 Task: Set a reminder to renew your driver's license on the 15th.
Action: Mouse moved to (61, 227)
Screenshot: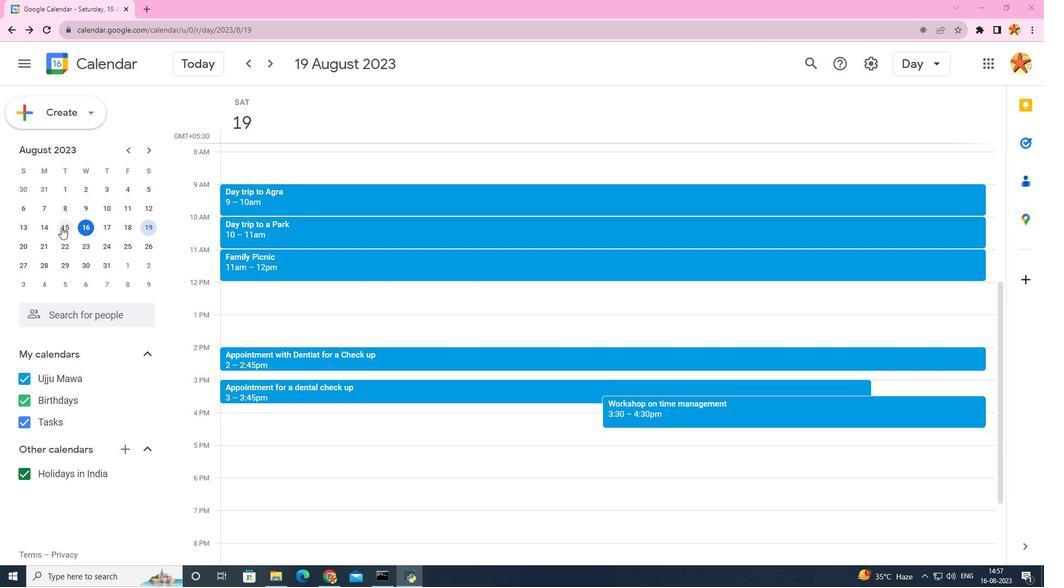 
Action: Mouse pressed left at (61, 227)
Screenshot: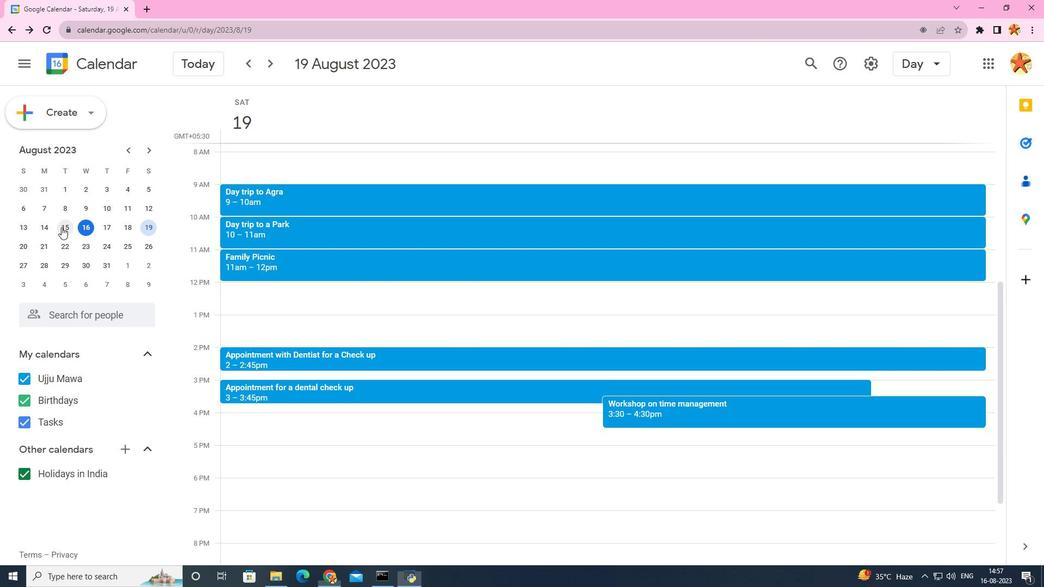 
Action: Mouse moved to (342, 347)
Screenshot: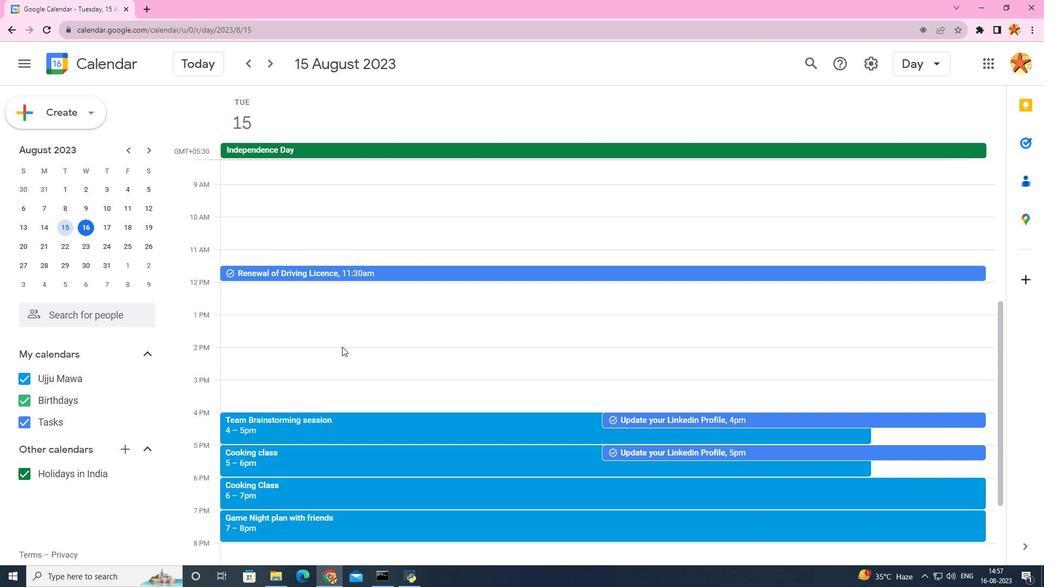 
Action: Mouse scrolled (342, 346) with delta (0, 0)
Screenshot: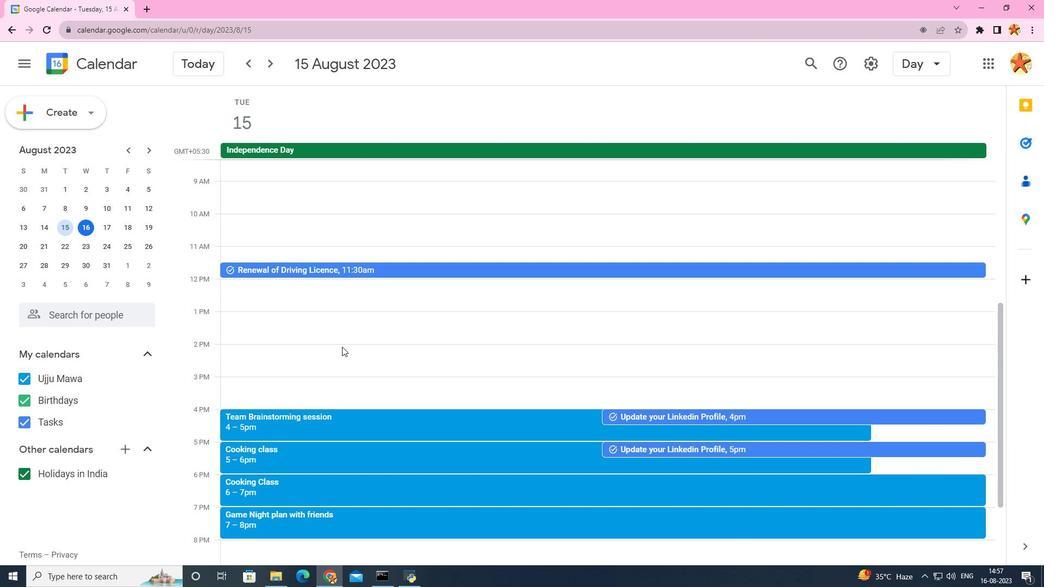 
Action: Mouse scrolled (342, 346) with delta (0, 0)
Screenshot: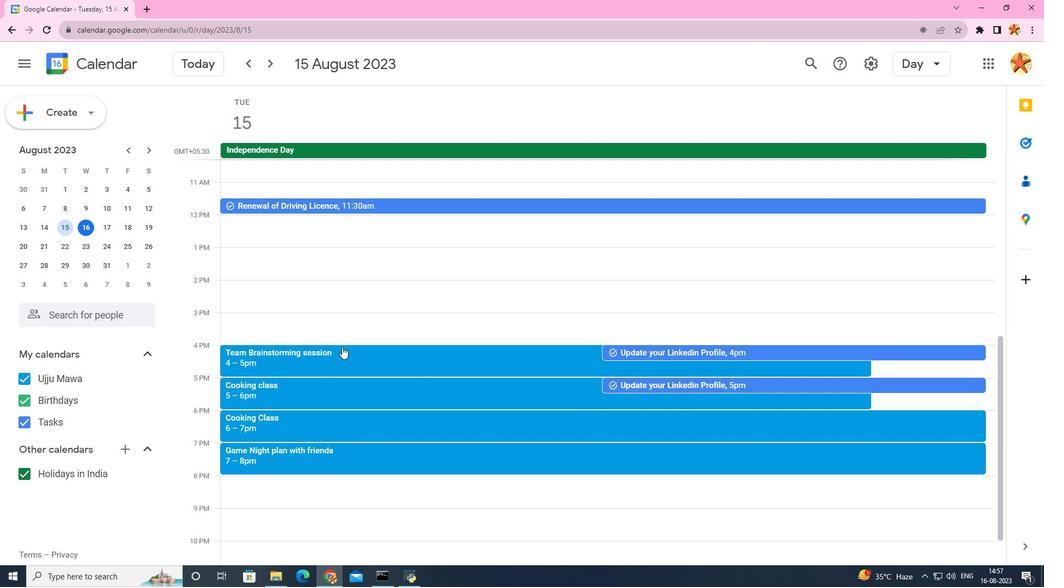
Action: Mouse scrolled (342, 346) with delta (0, 0)
Screenshot: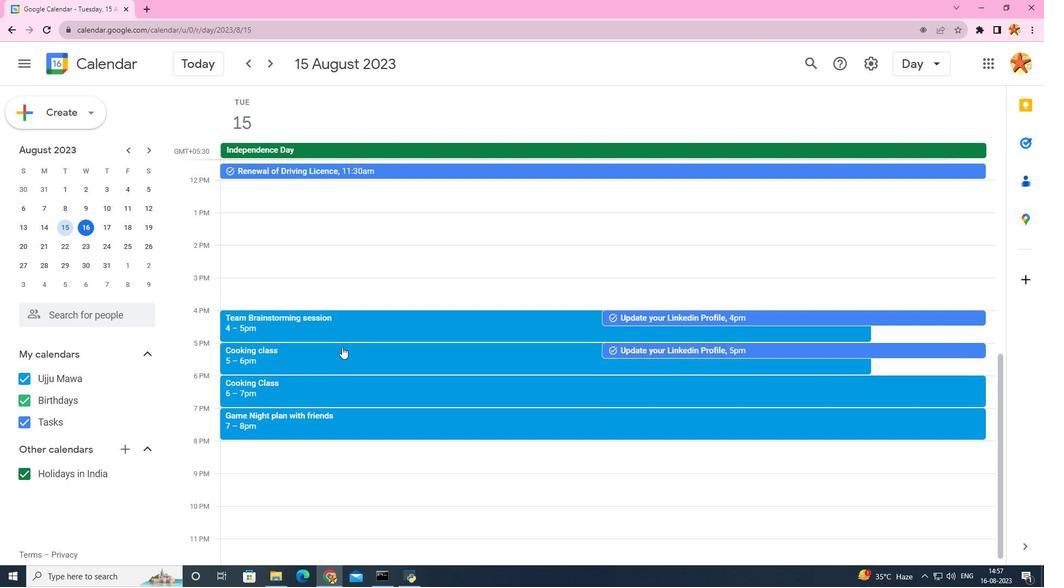 
Action: Mouse scrolled (342, 346) with delta (0, 0)
Screenshot: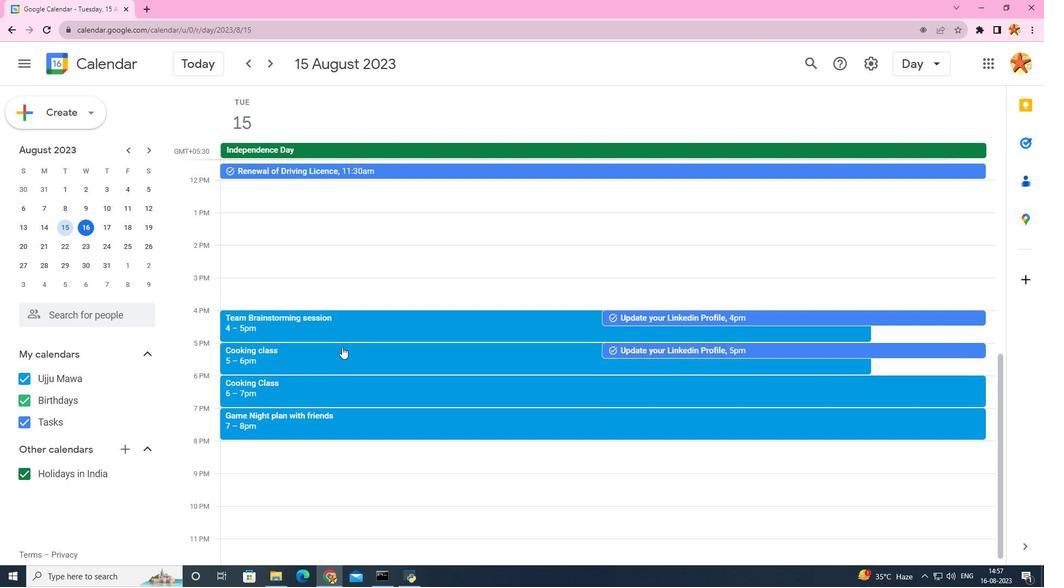
Action: Mouse scrolled (342, 346) with delta (0, 0)
Screenshot: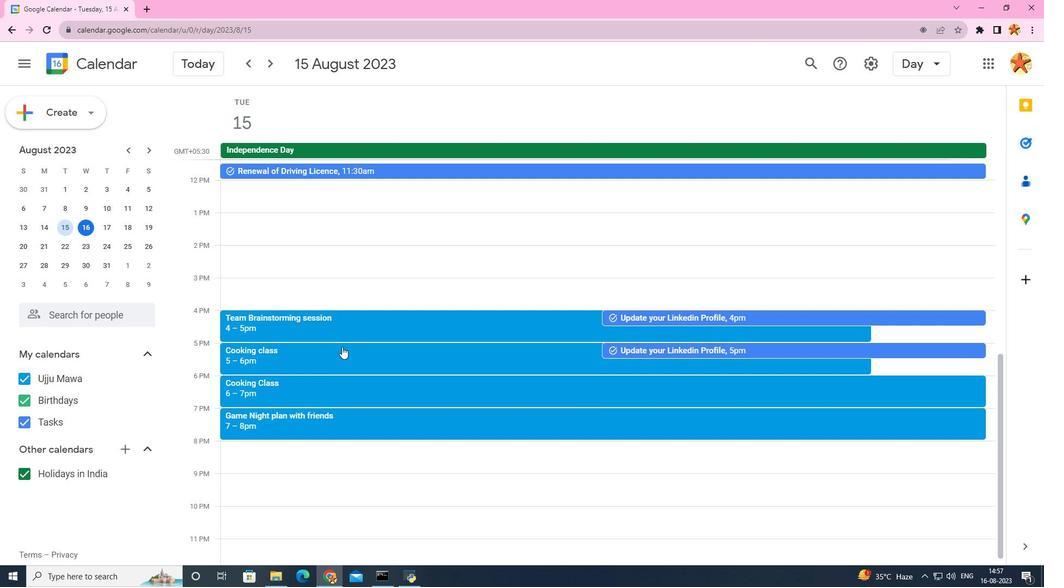 
Action: Mouse scrolled (342, 346) with delta (0, 0)
Screenshot: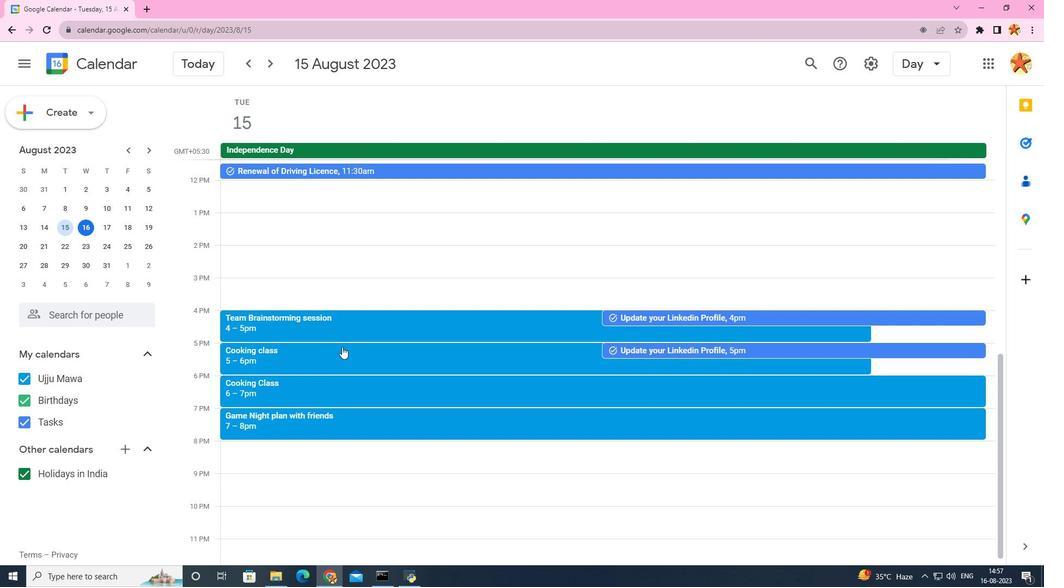 
Action: Mouse scrolled (342, 347) with delta (0, 0)
Screenshot: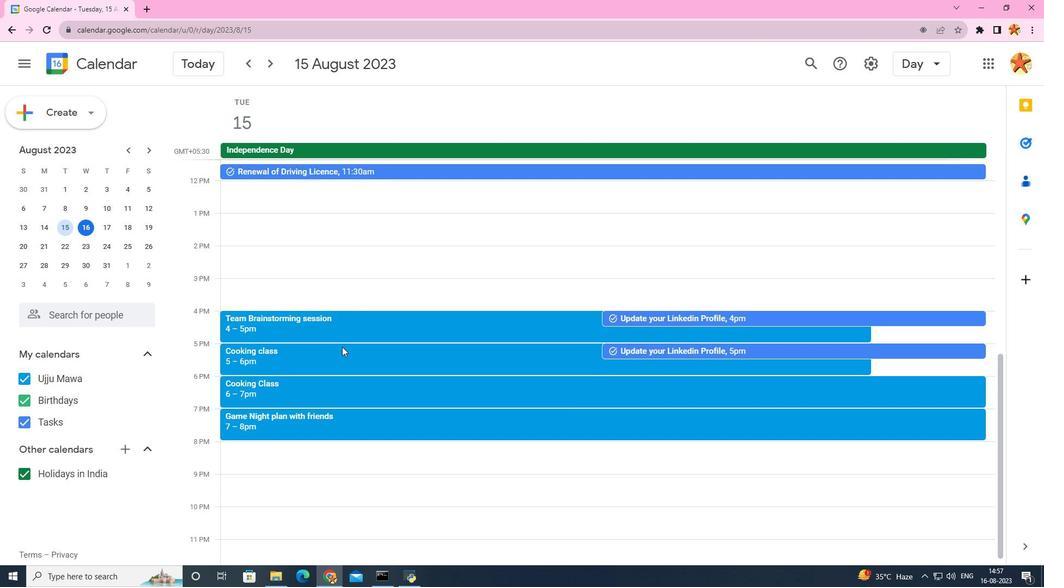 
Action: Mouse scrolled (342, 347) with delta (0, 0)
Screenshot: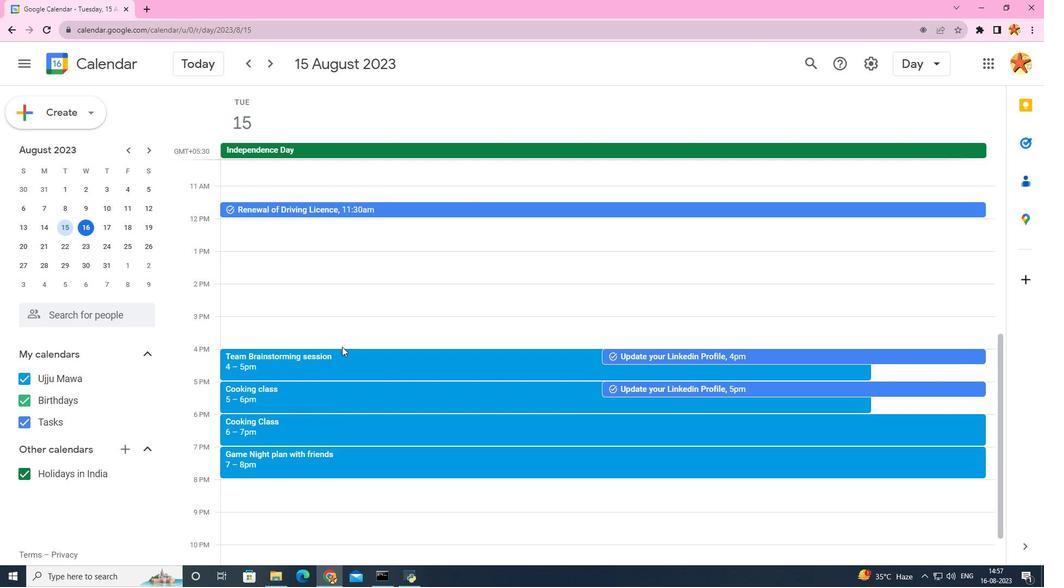 
Action: Mouse scrolled (342, 347) with delta (0, 0)
Screenshot: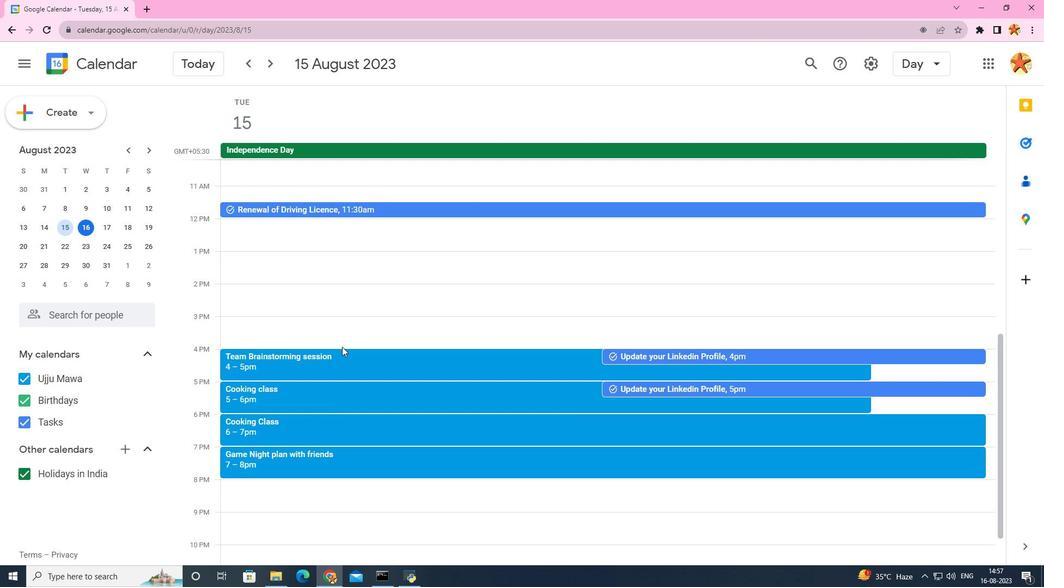 
Action: Mouse scrolled (342, 347) with delta (0, 0)
Screenshot: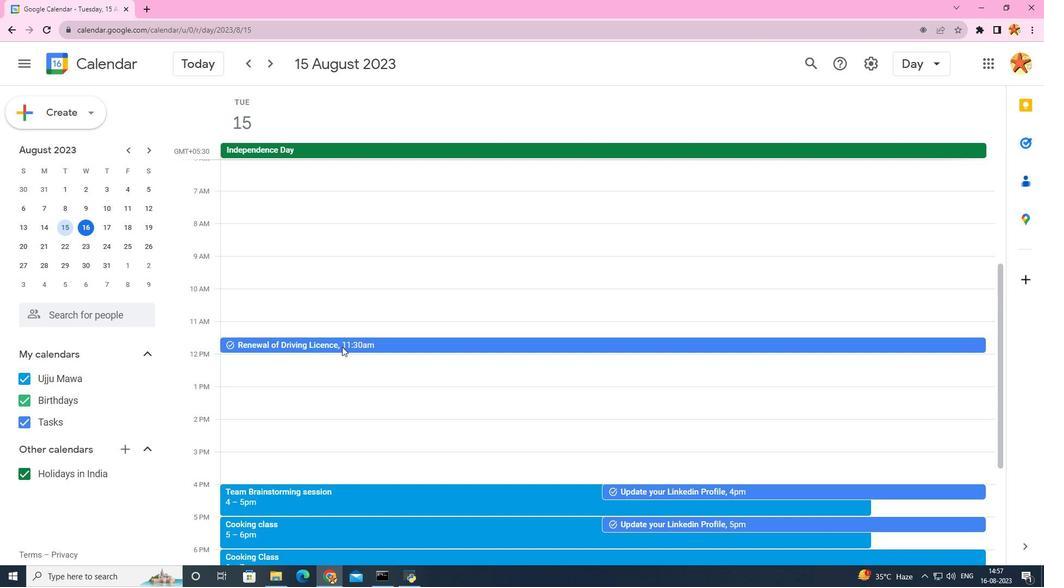 
Action: Mouse scrolled (342, 347) with delta (0, 0)
Screenshot: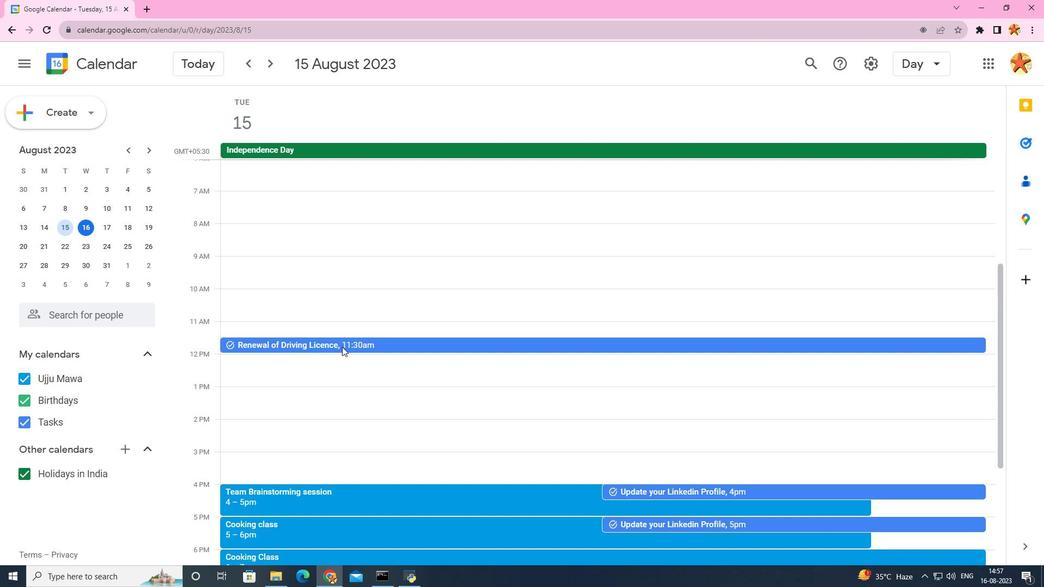 
Action: Mouse scrolled (342, 346) with delta (0, 0)
Screenshot: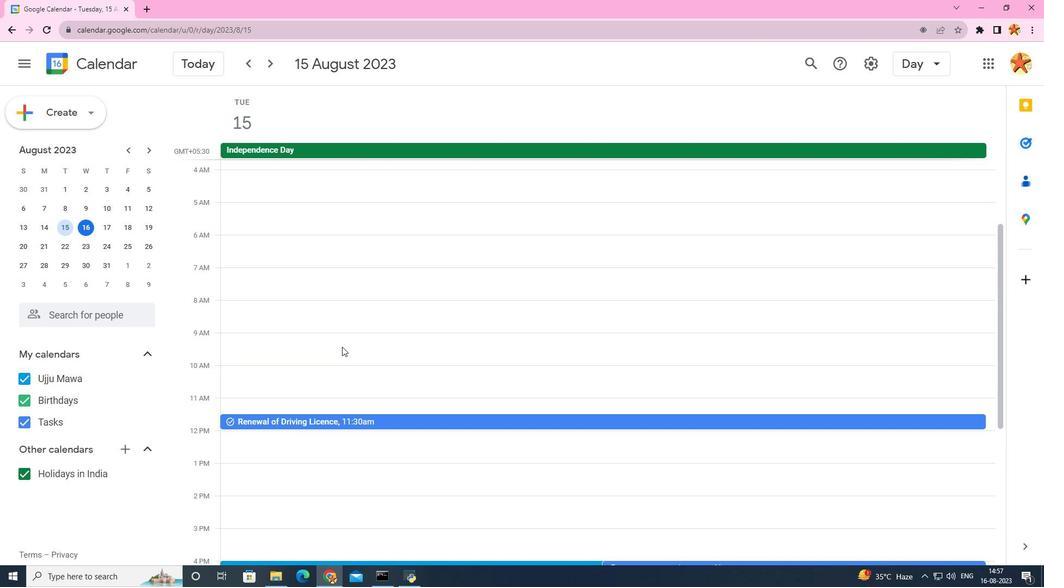 
Action: Mouse scrolled (342, 347) with delta (0, 0)
Screenshot: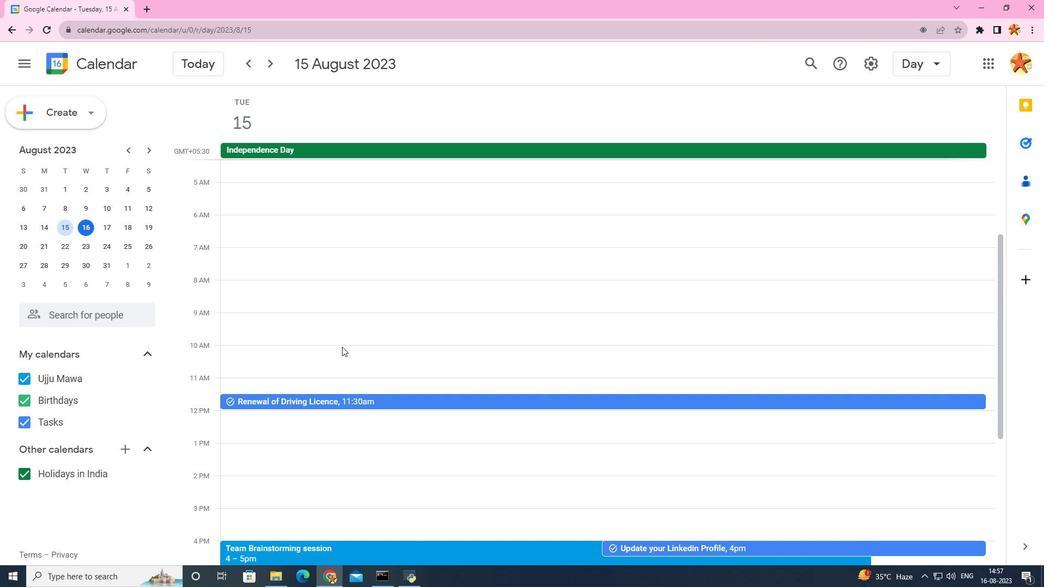 
Action: Mouse moved to (243, 410)
Screenshot: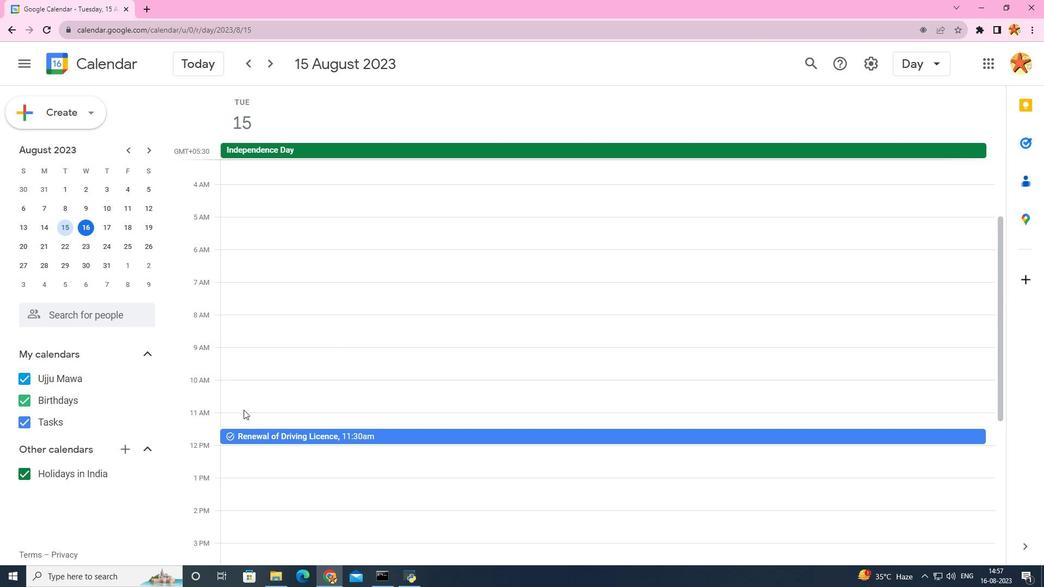 
Action: Mouse pressed left at (243, 410)
Screenshot: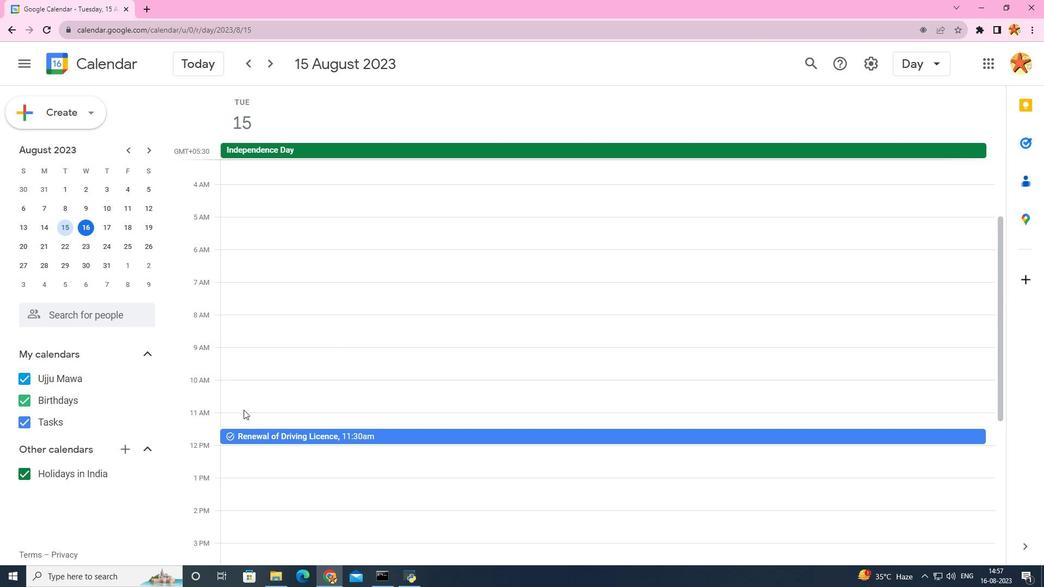 
Action: Mouse moved to (595, 250)
Screenshot: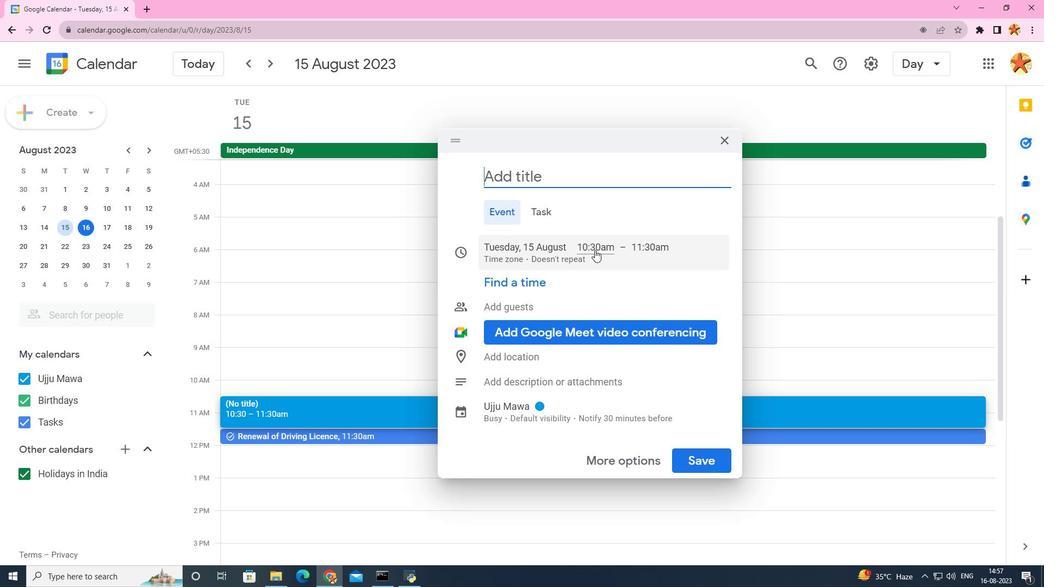
Action: Mouse pressed left at (595, 250)
Screenshot: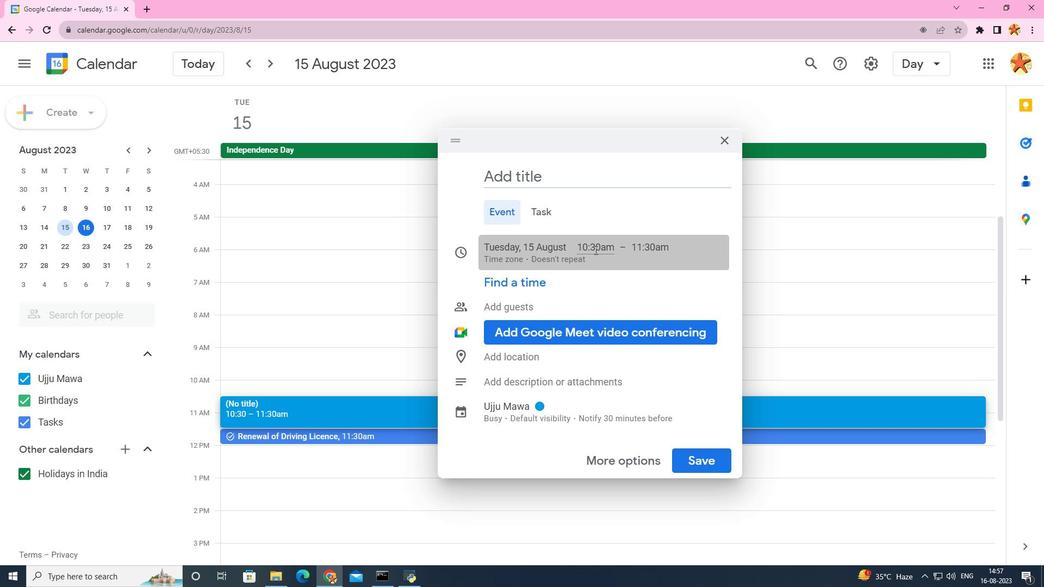 
Action: Mouse moved to (607, 385)
Screenshot: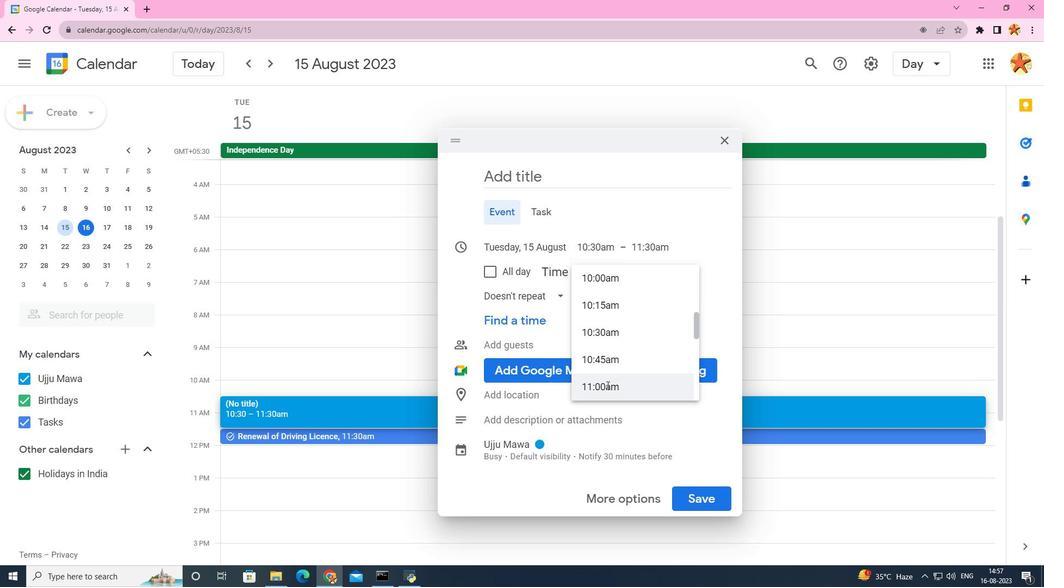
Action: Mouse pressed left at (607, 385)
Screenshot: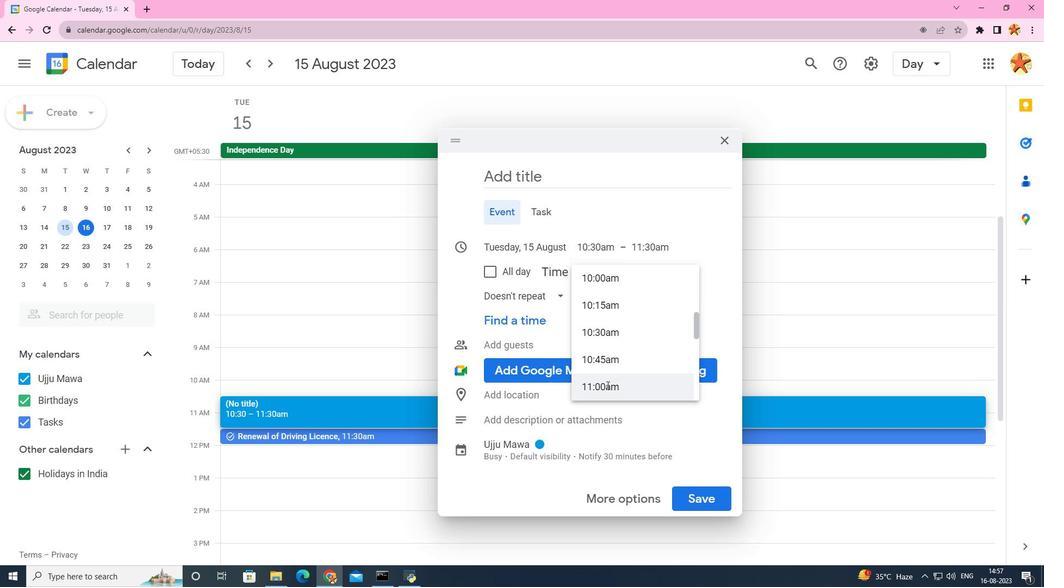 
Action: Mouse moved to (638, 245)
Screenshot: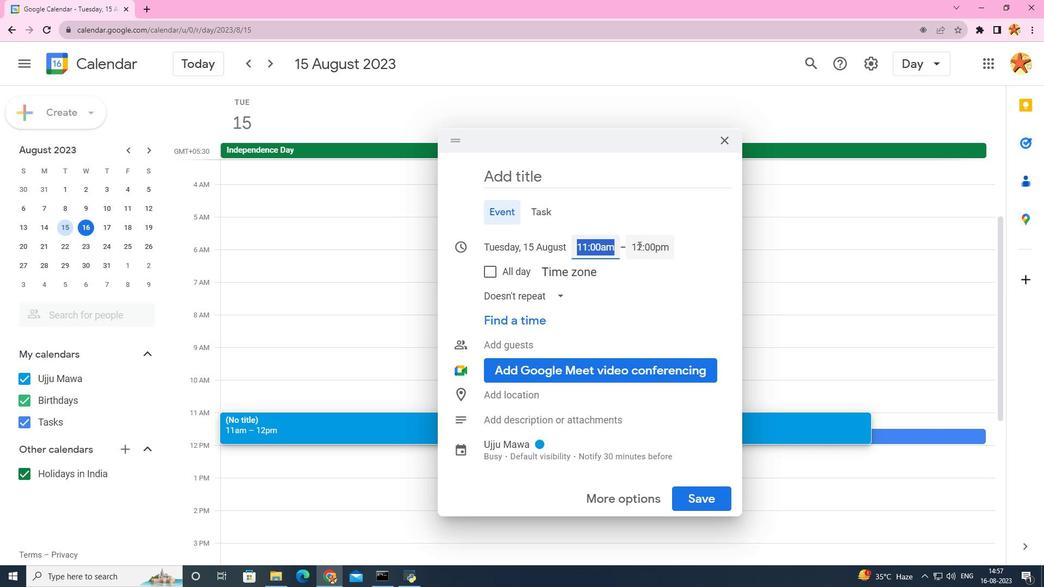
Action: Mouse pressed left at (638, 245)
Screenshot: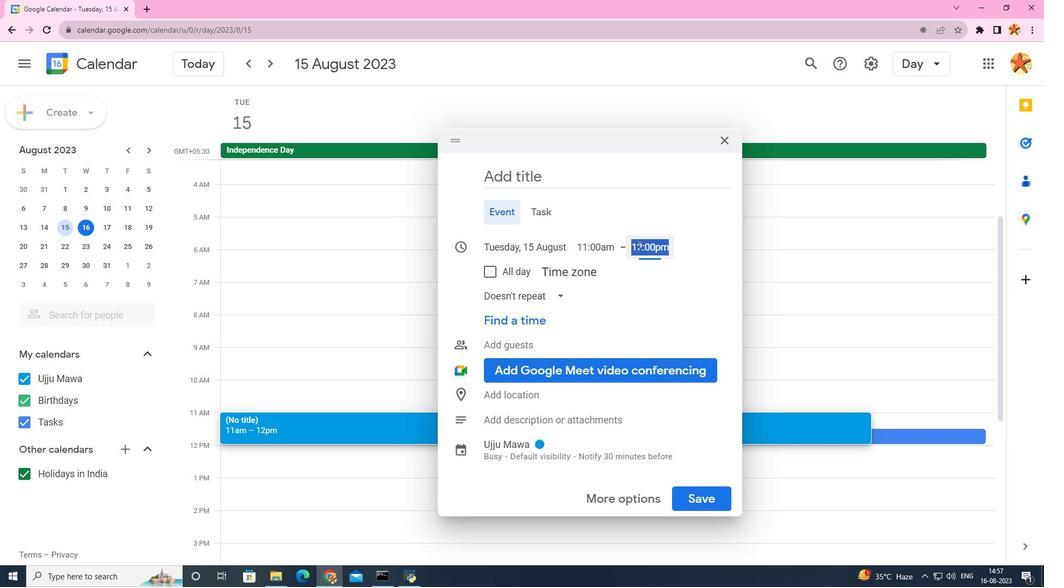 
Action: Mouse moved to (687, 287)
Screenshot: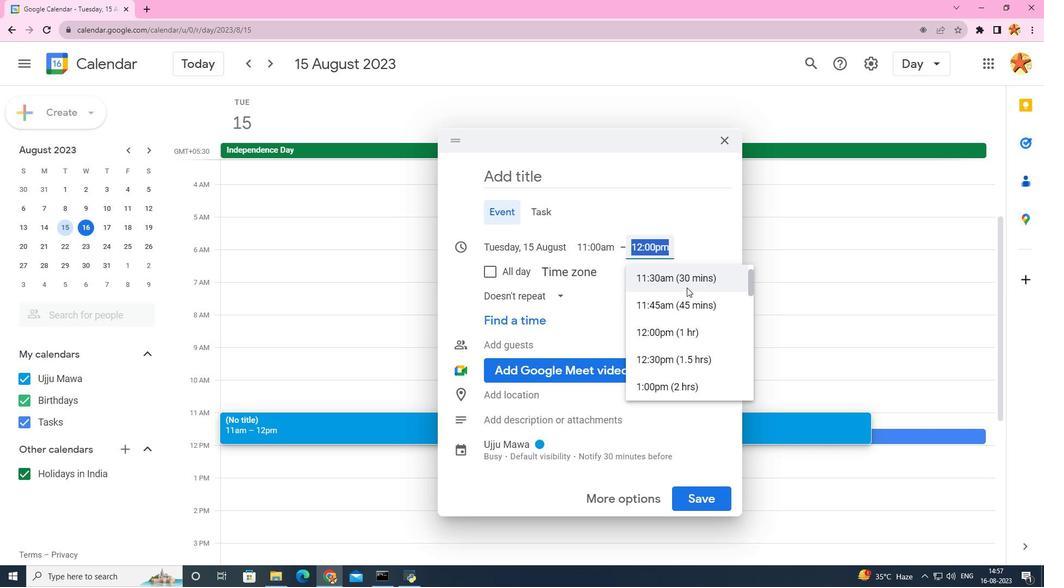 
Action: Mouse pressed left at (687, 287)
Screenshot: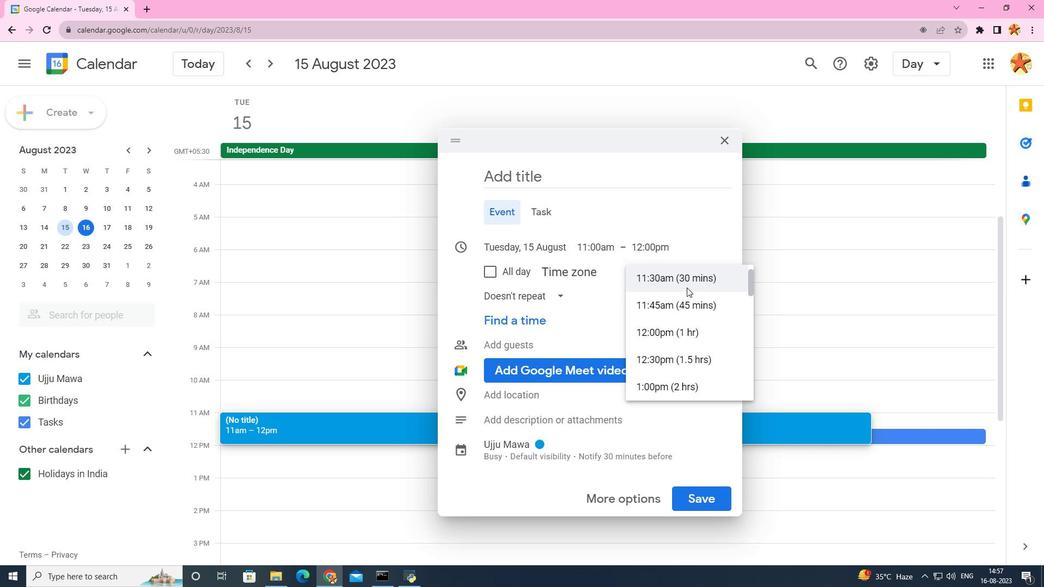 
Action: Mouse moved to (557, 182)
Screenshot: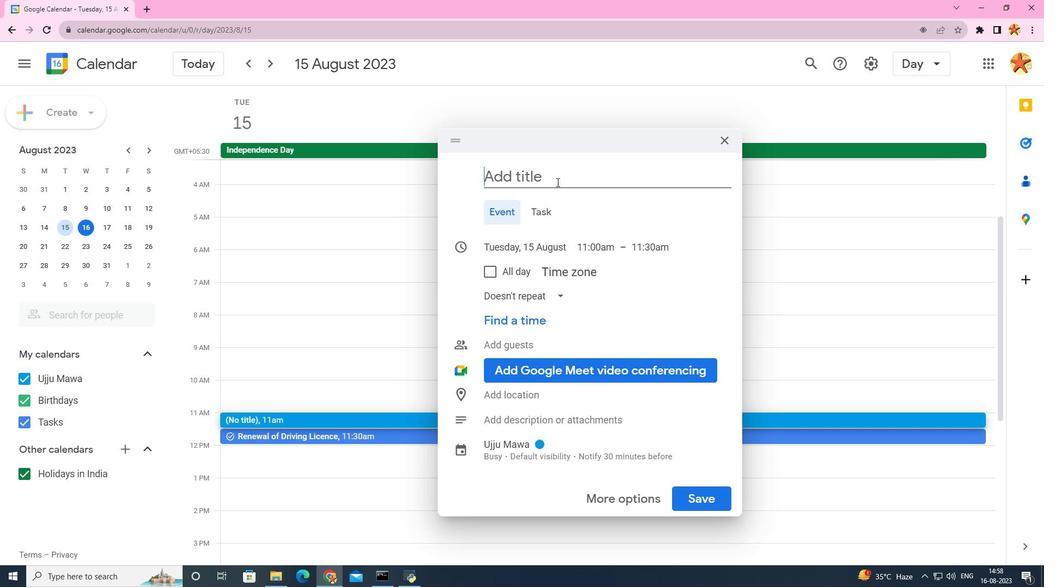 
Action: Mouse pressed left at (557, 182)
Screenshot: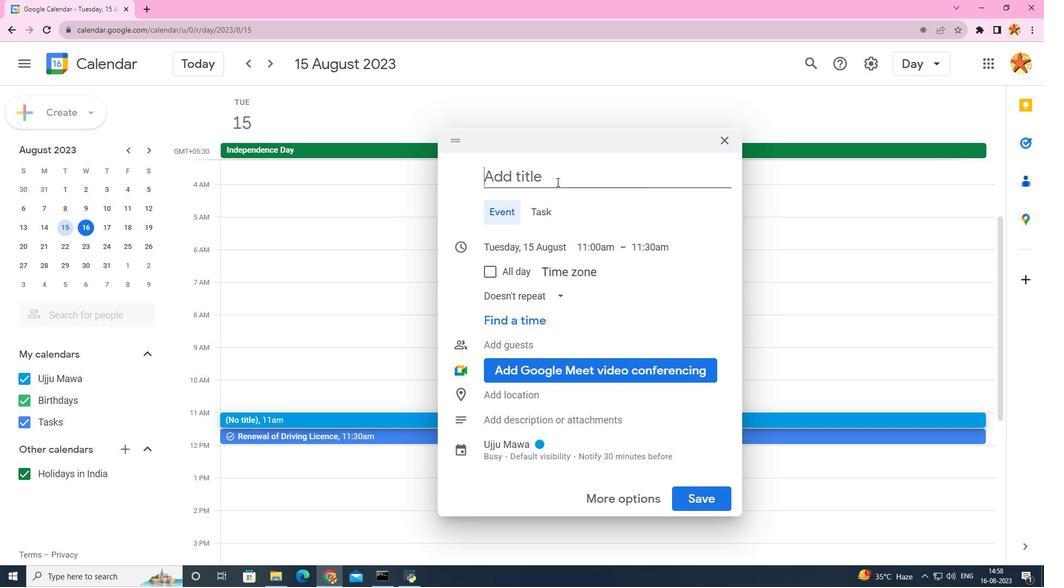
Action: Key pressed <Key.caps_lock>R<Key.caps_lock>enewal<Key.space>of<Key.space>driver<Key.space>licence
Screenshot: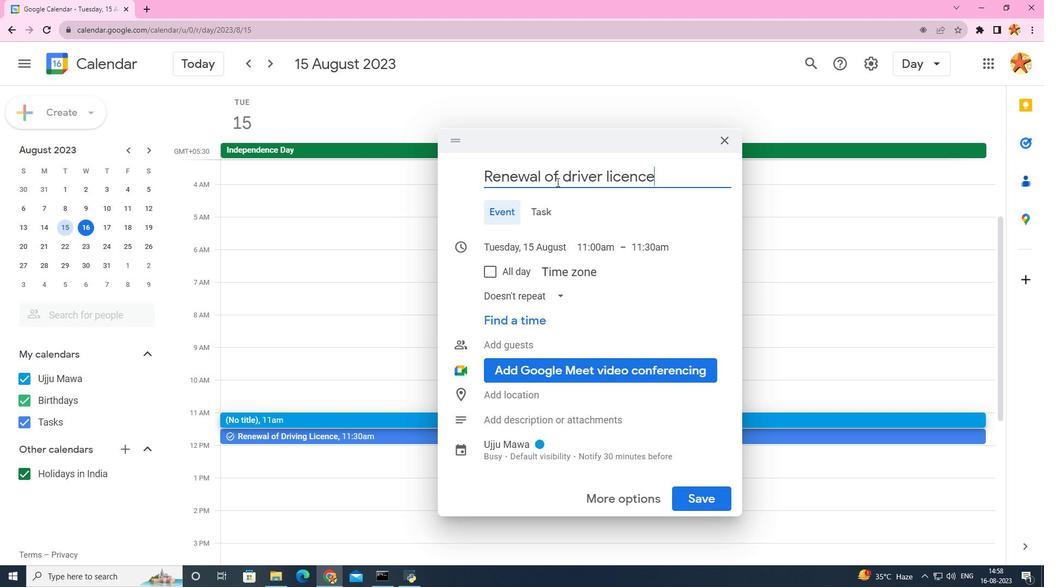 
Action: Mouse moved to (647, 178)
Screenshot: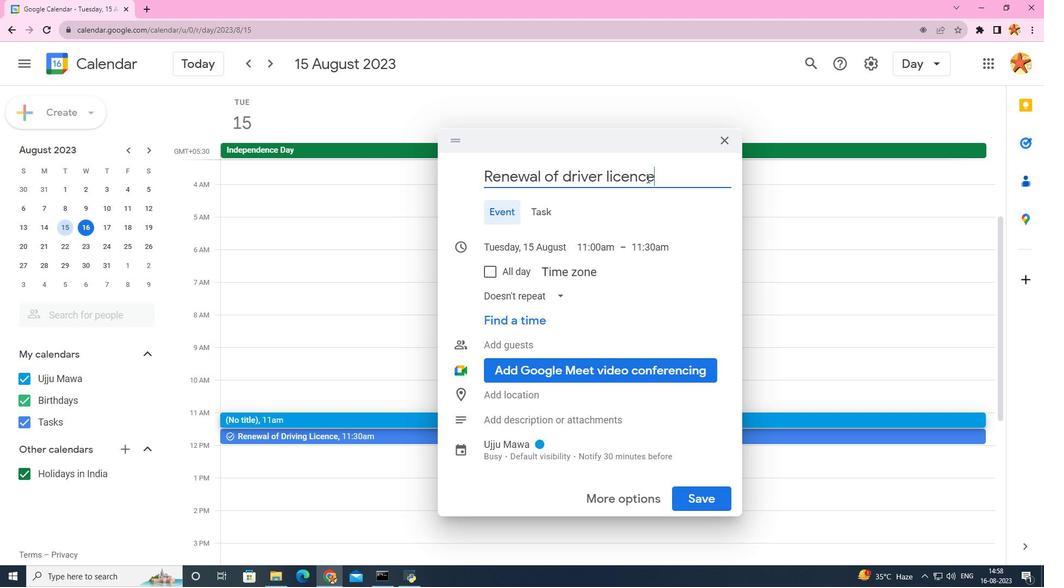 
Action: Mouse pressed left at (647, 178)
Screenshot: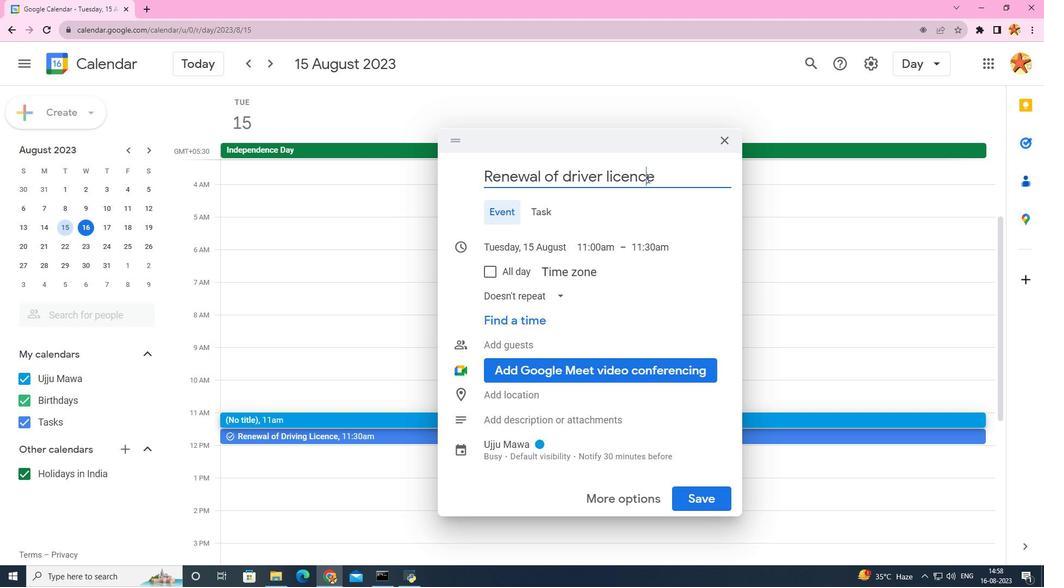 
Action: Key pressed <Key.backspace>s
Screenshot: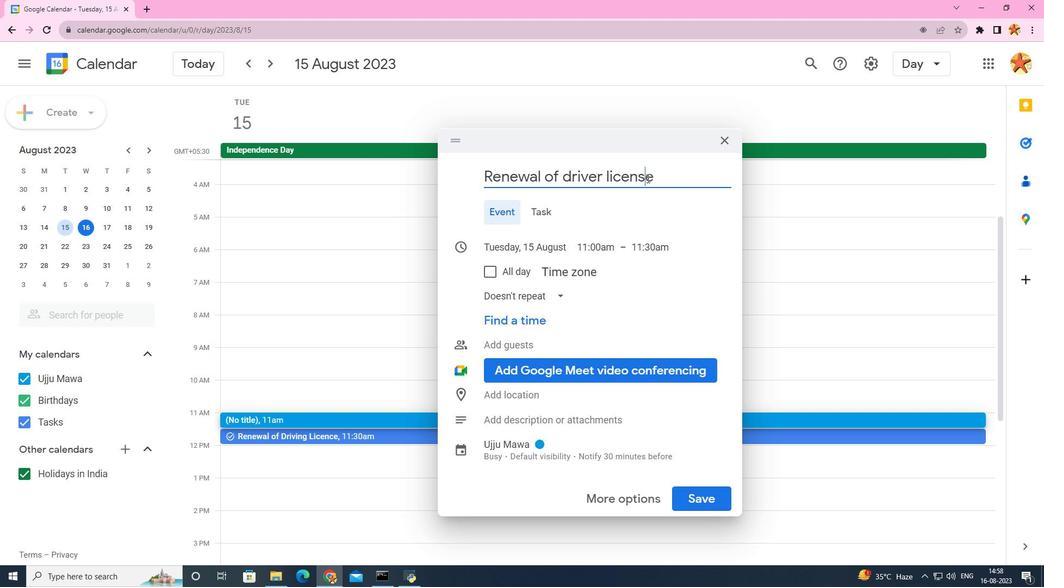 
Action: Mouse moved to (696, 495)
Screenshot: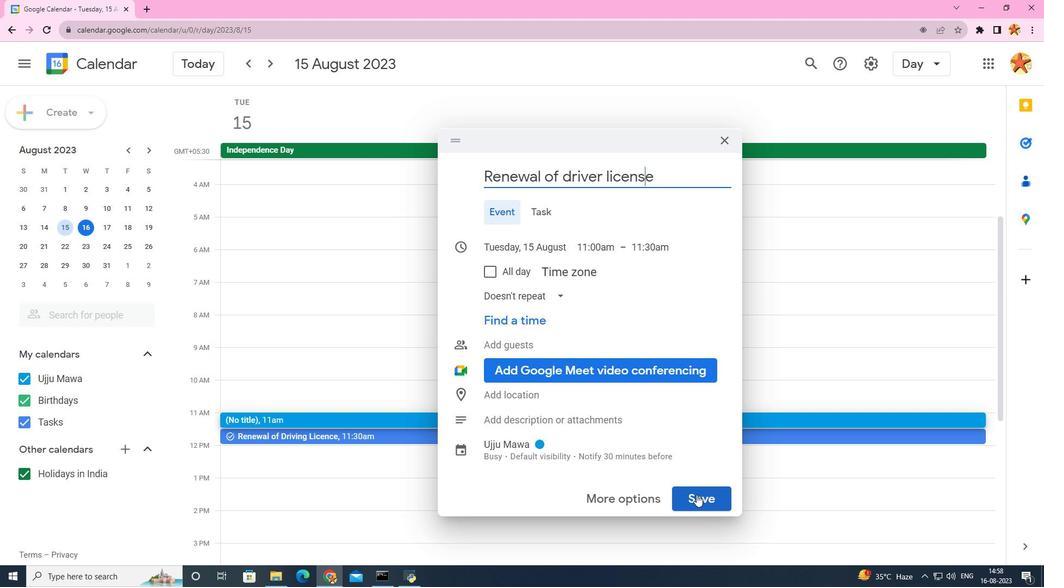 
Action: Mouse pressed left at (696, 495)
Screenshot: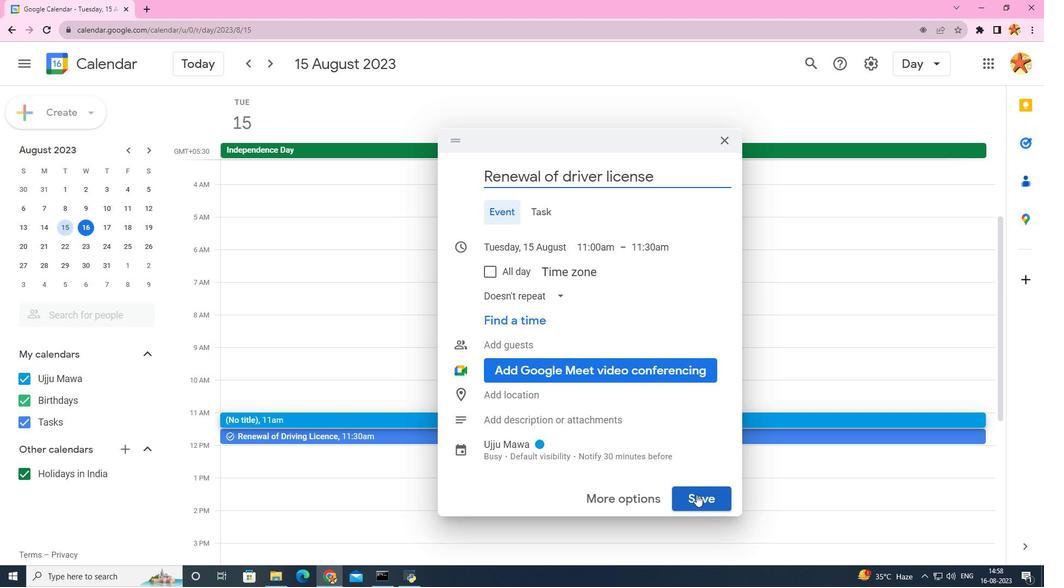 
